 Task: Select the Australia/Eucia as time zone for the schedule.
Action: Mouse moved to (100, 139)
Screenshot: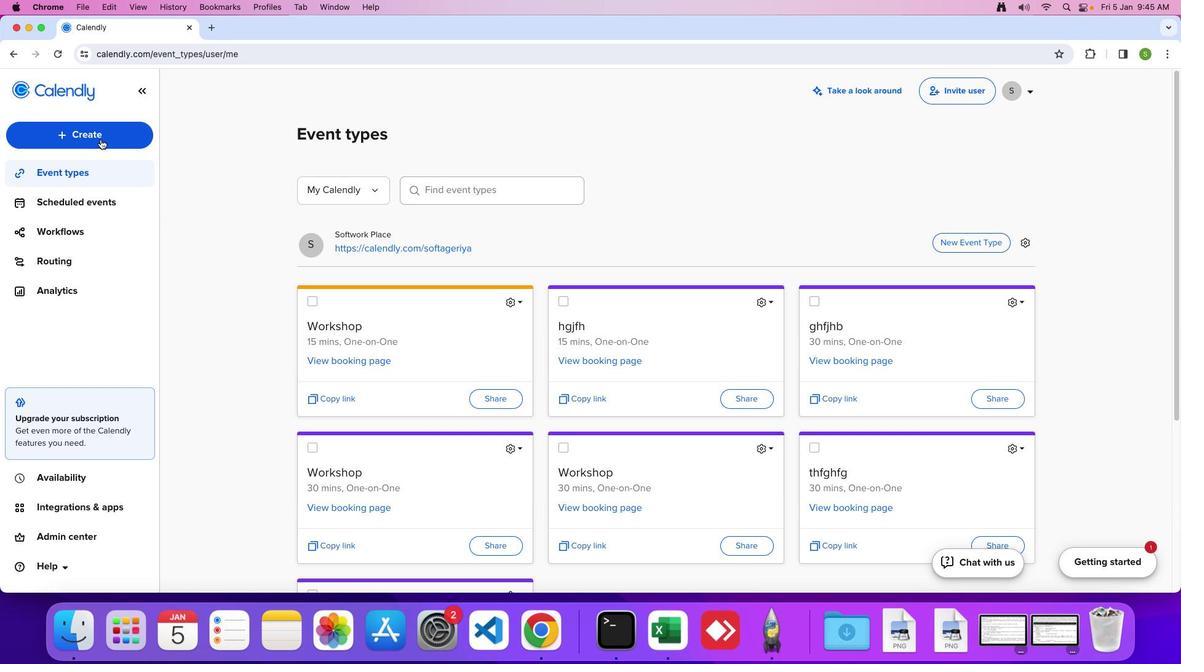 
Action: Mouse pressed left at (100, 139)
Screenshot: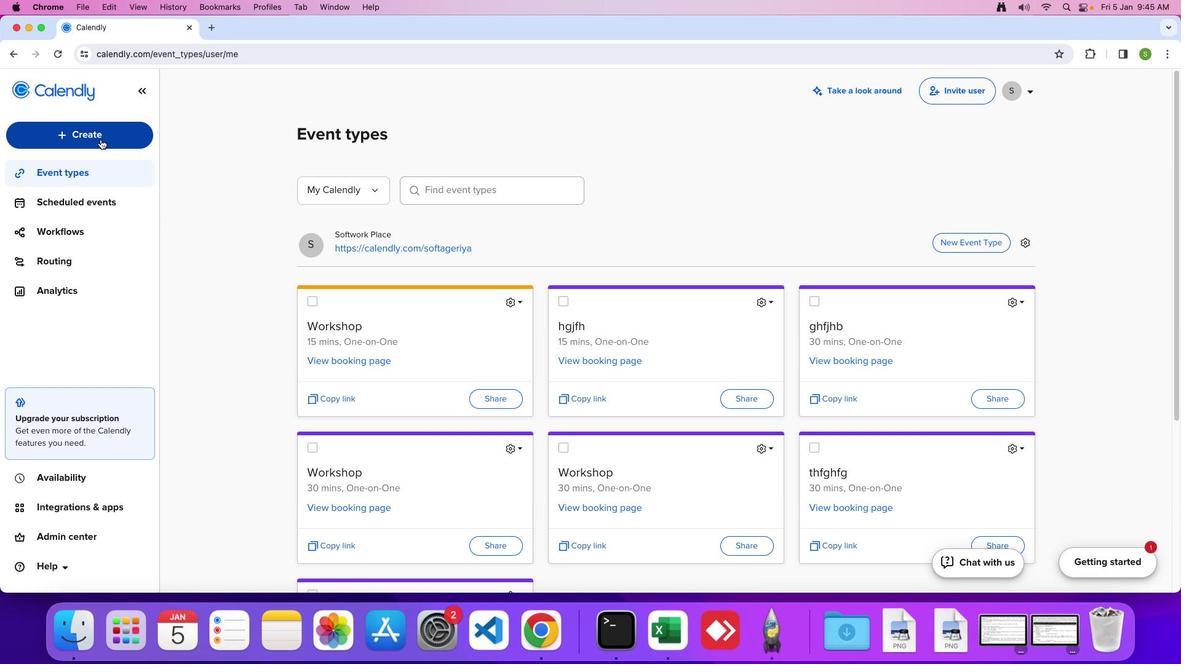 
Action: Mouse moved to (86, 234)
Screenshot: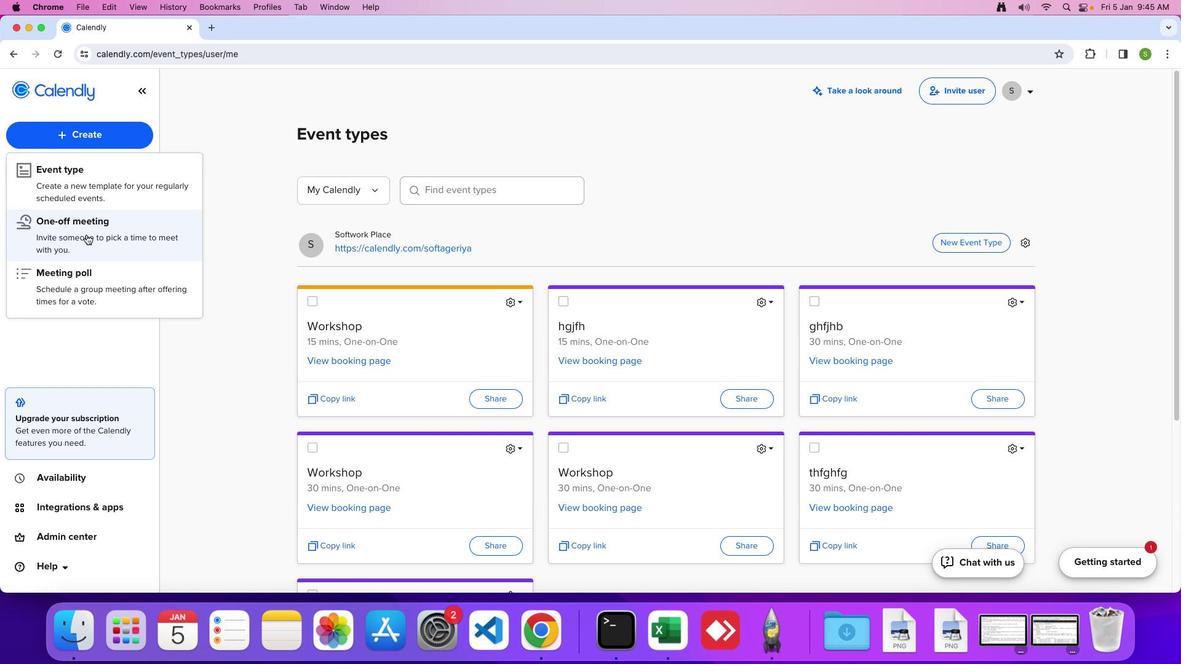 
Action: Mouse pressed left at (86, 234)
Screenshot: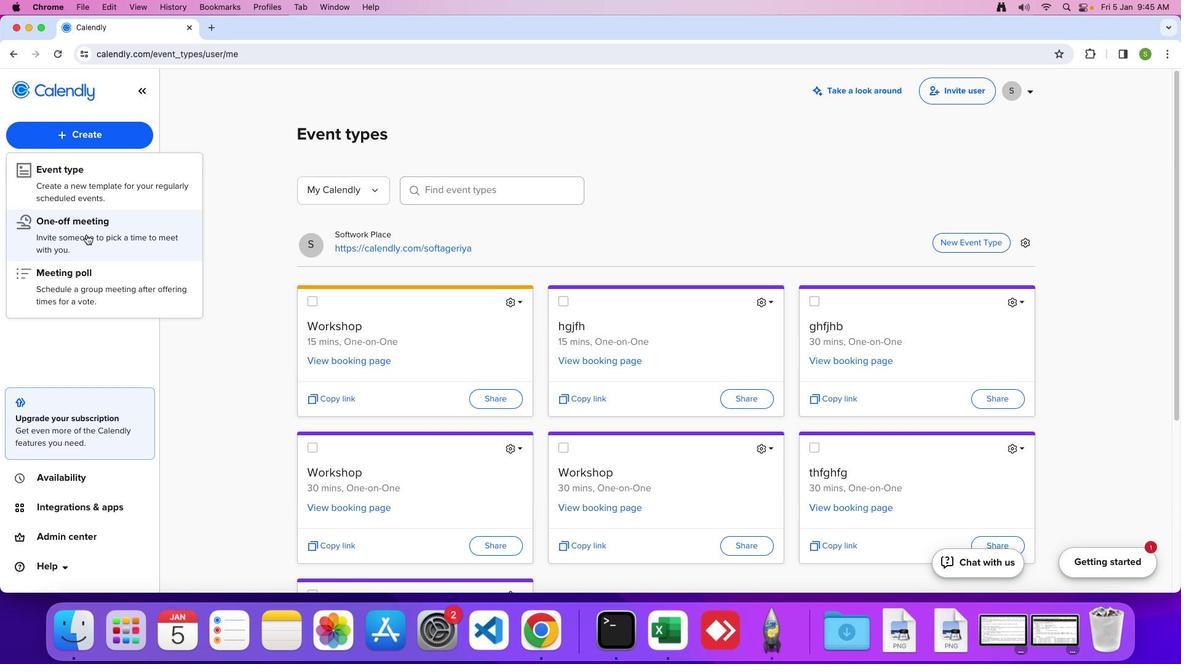 
Action: Mouse moved to (89, 148)
Screenshot: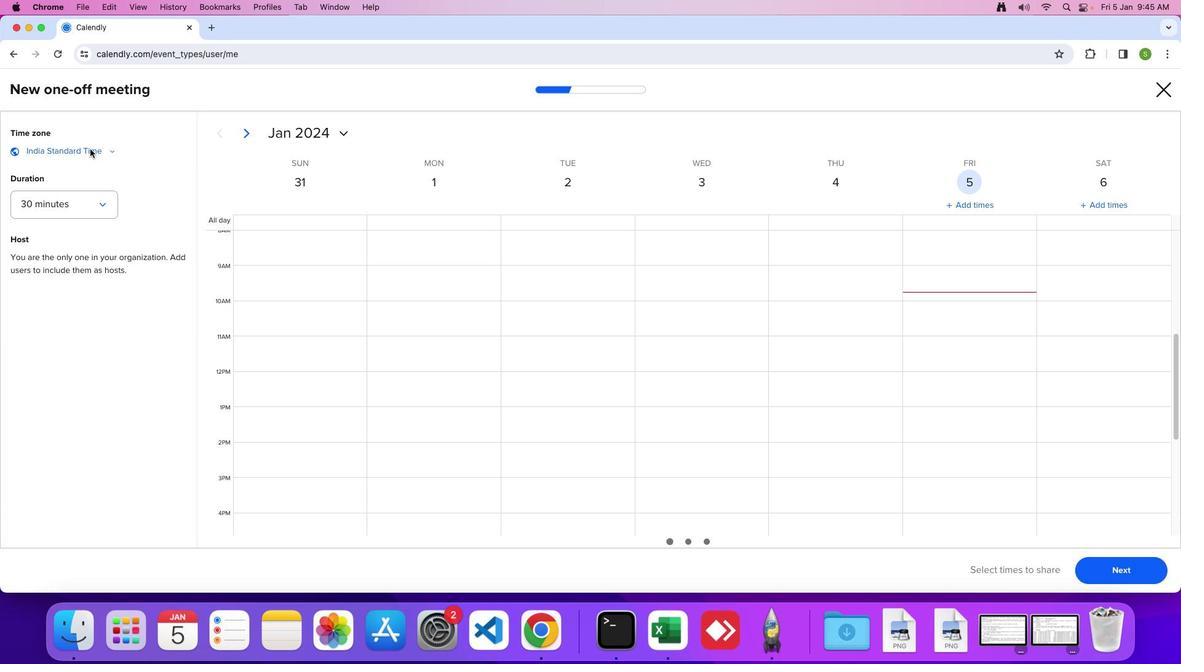 
Action: Mouse pressed left at (89, 148)
Screenshot: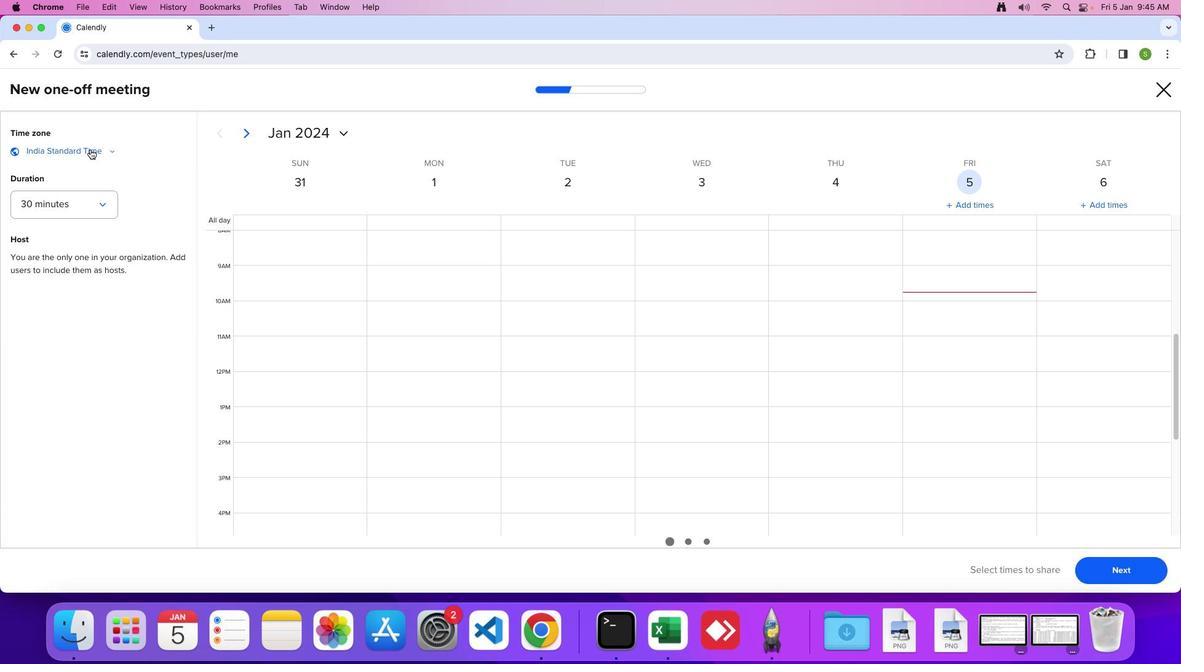 
Action: Mouse moved to (97, 303)
Screenshot: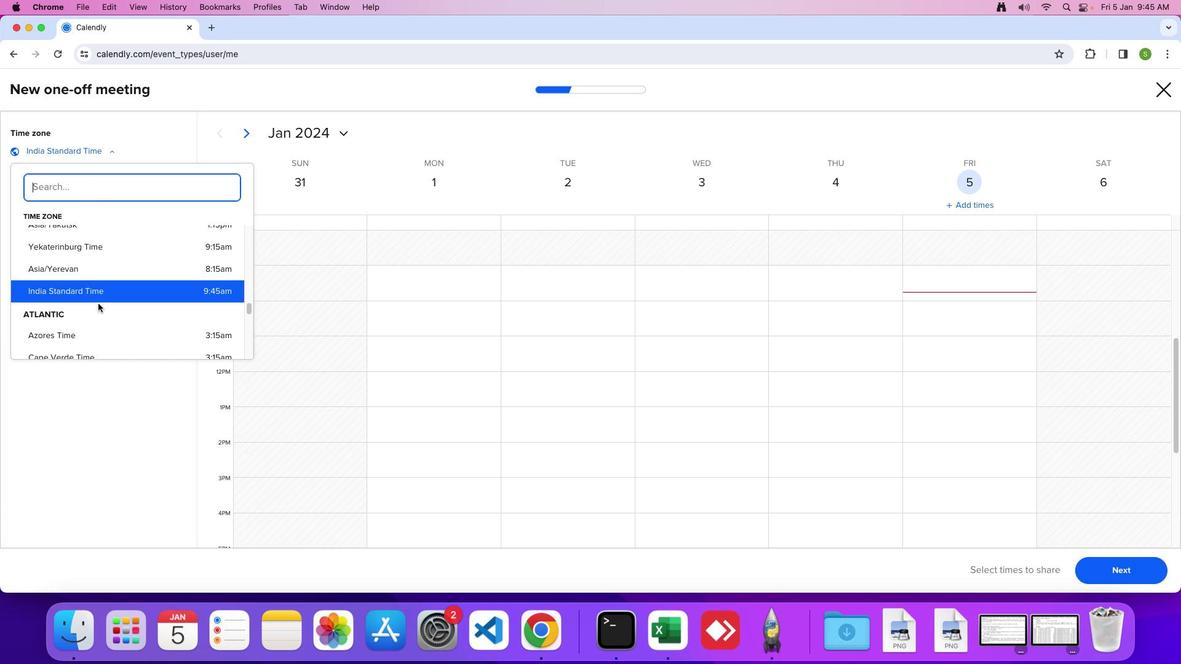 
Action: Mouse scrolled (97, 303) with delta (0, 0)
Screenshot: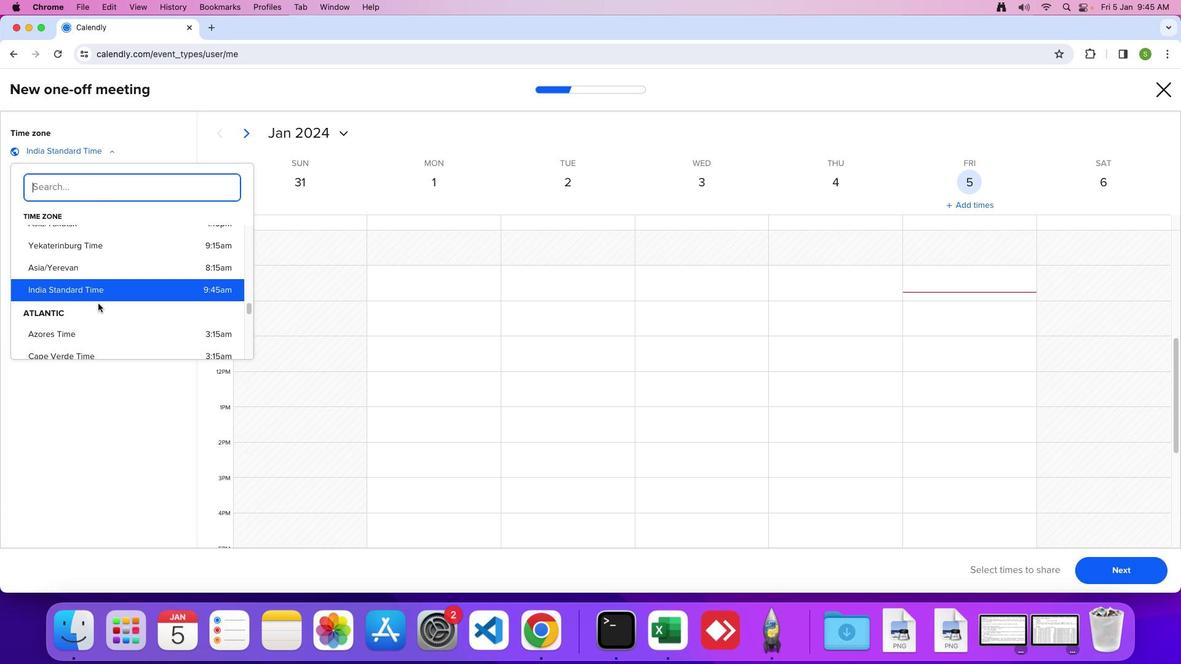 
Action: Mouse scrolled (97, 303) with delta (0, 0)
Screenshot: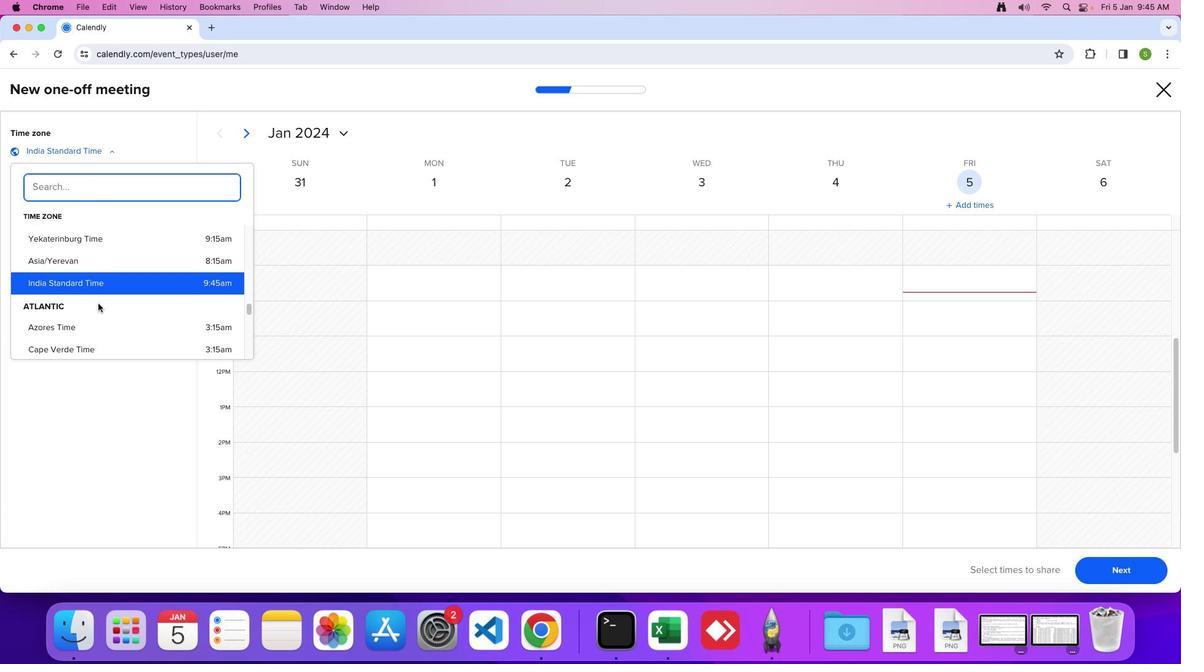 
Action: Mouse moved to (98, 303)
Screenshot: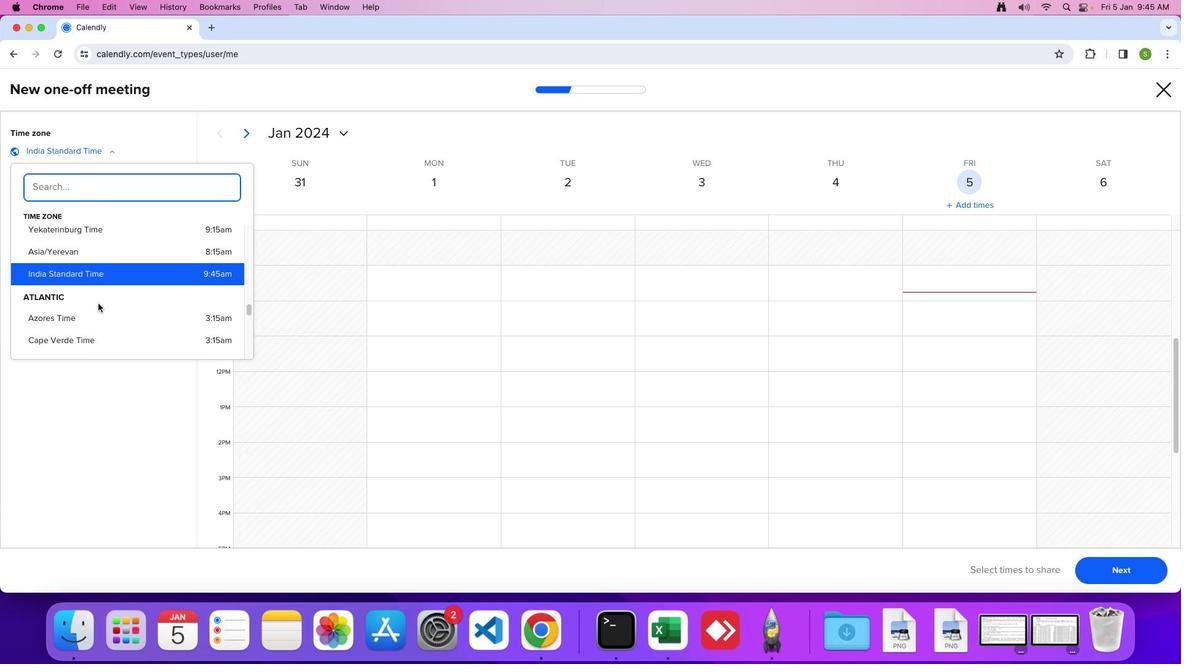 
Action: Mouse scrolled (98, 303) with delta (0, 0)
Screenshot: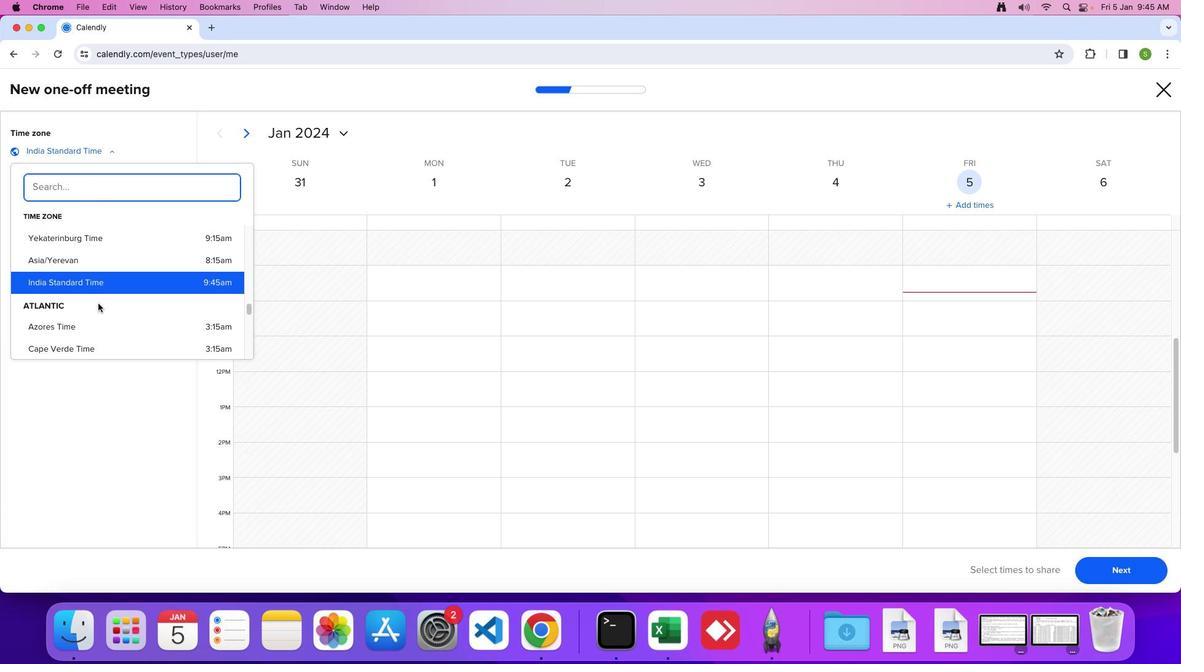 
Action: Mouse scrolled (98, 303) with delta (0, 1)
Screenshot: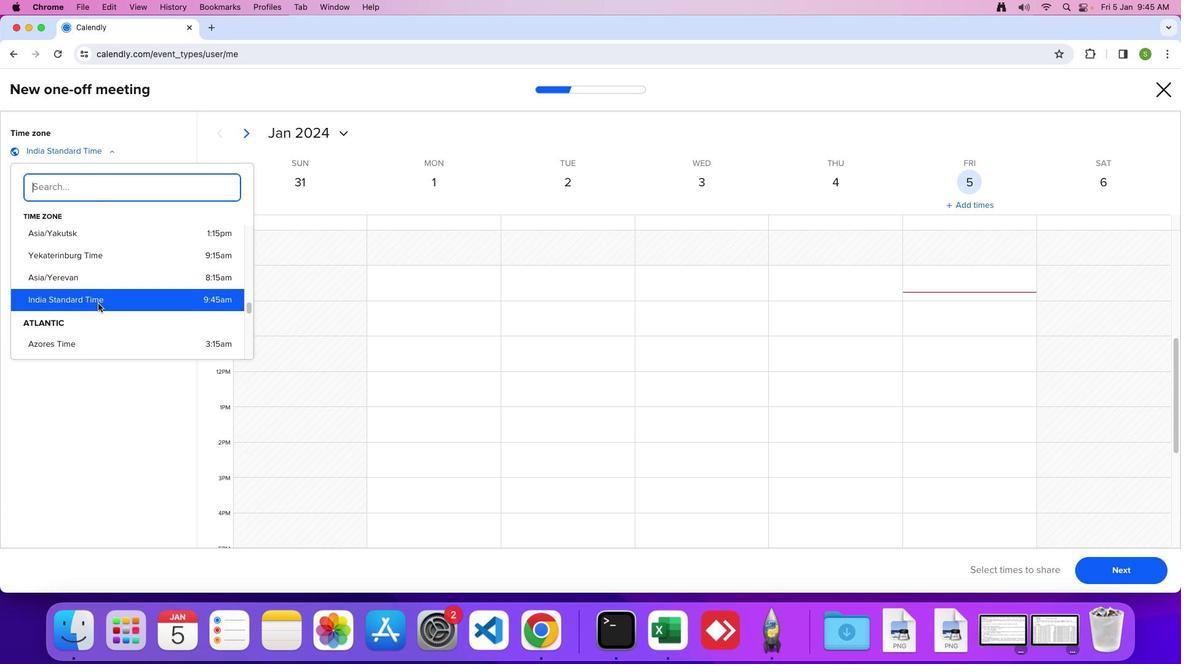 
Action: Mouse scrolled (98, 303) with delta (0, 0)
Screenshot: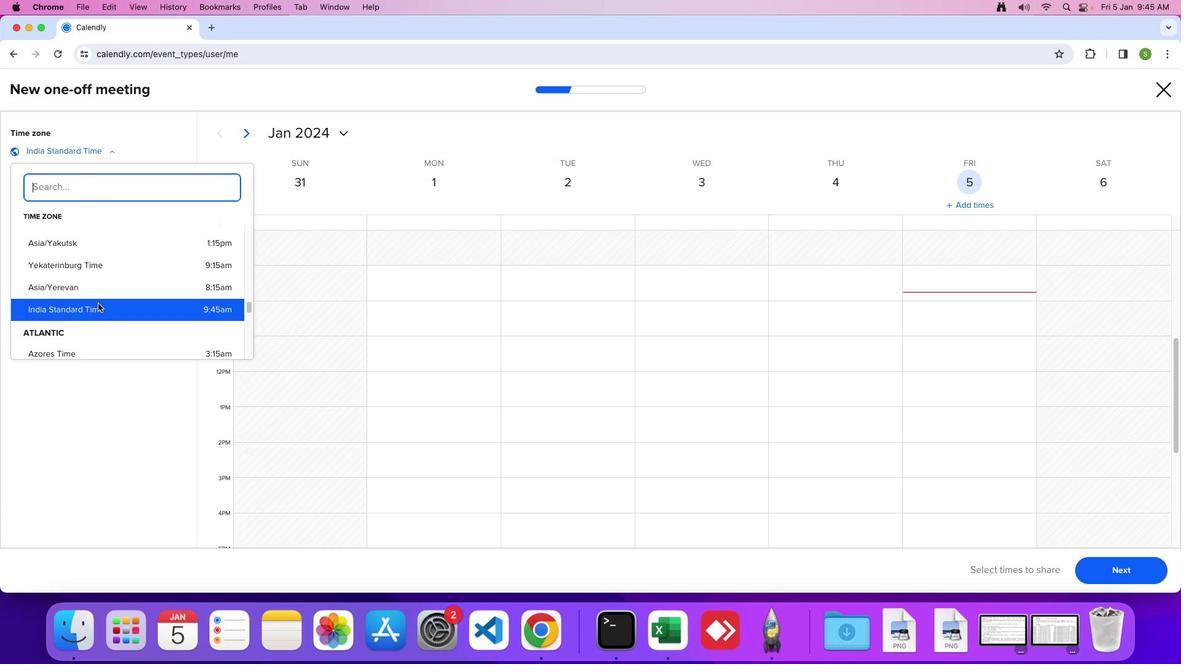 
Action: Mouse scrolled (98, 303) with delta (0, 0)
Screenshot: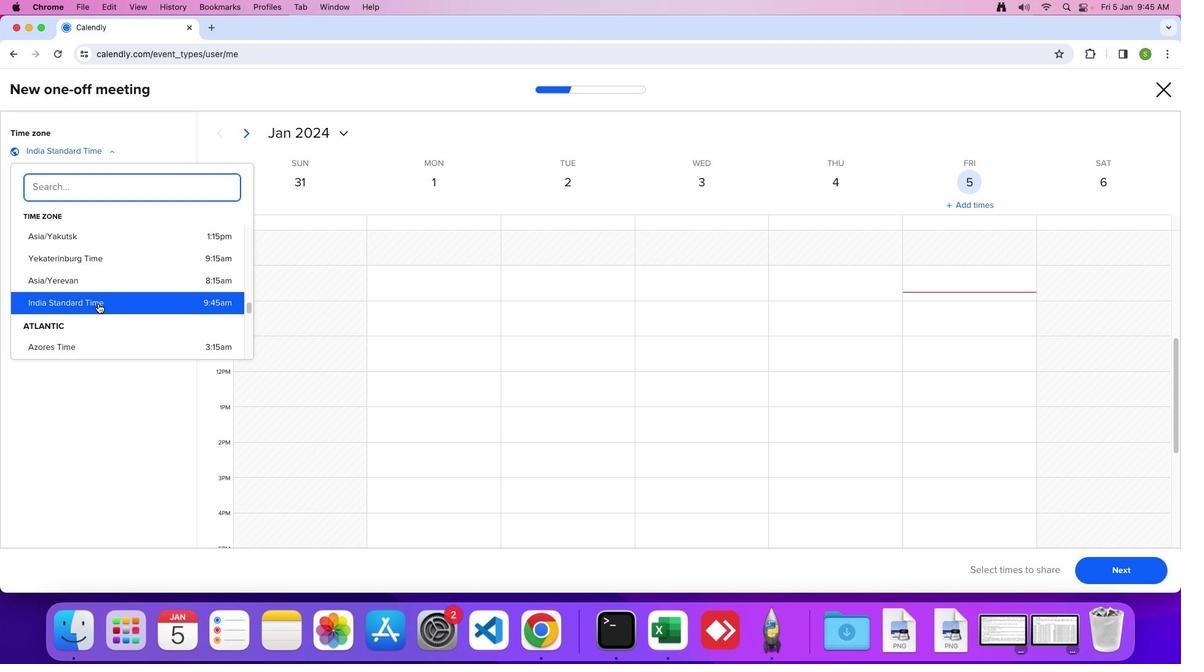 
Action: Mouse scrolled (98, 303) with delta (0, 0)
Screenshot: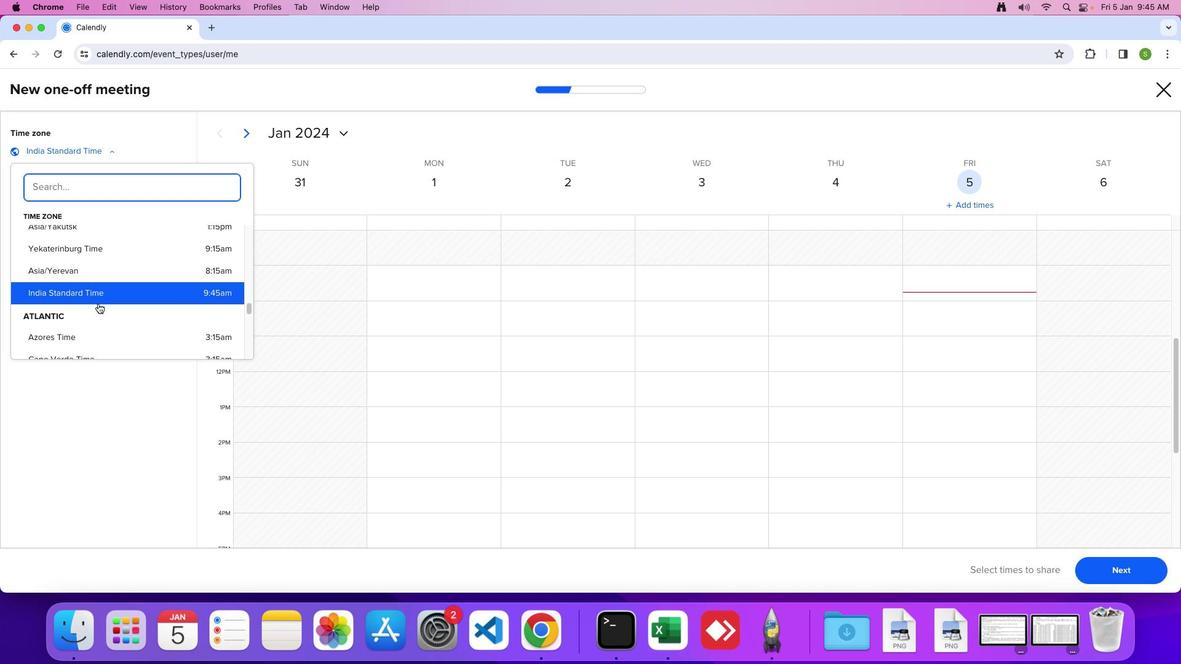 
Action: Mouse scrolled (98, 303) with delta (0, -1)
Screenshot: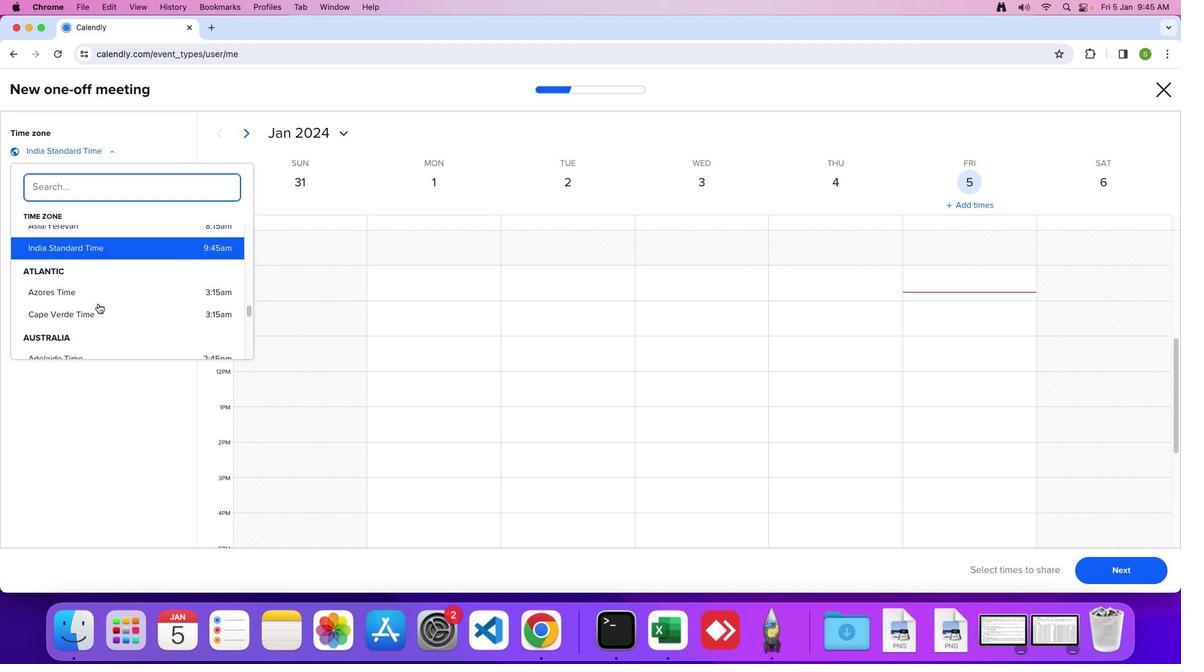 
Action: Mouse scrolled (98, 303) with delta (0, 0)
Screenshot: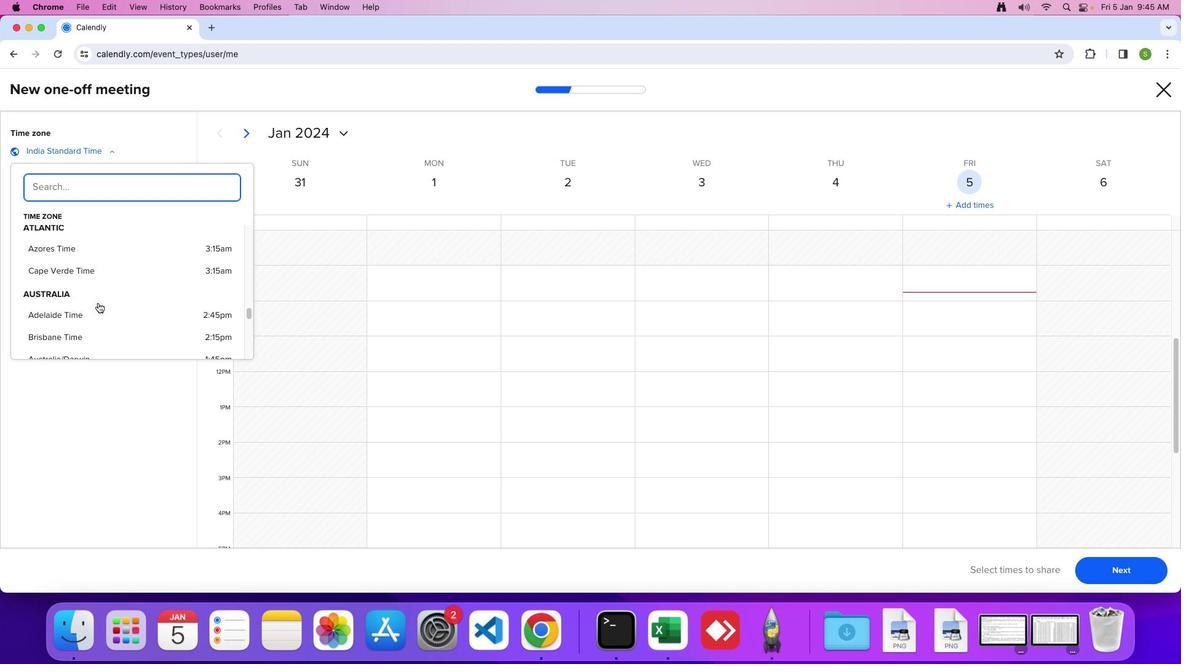 
Action: Mouse scrolled (98, 303) with delta (0, 0)
Screenshot: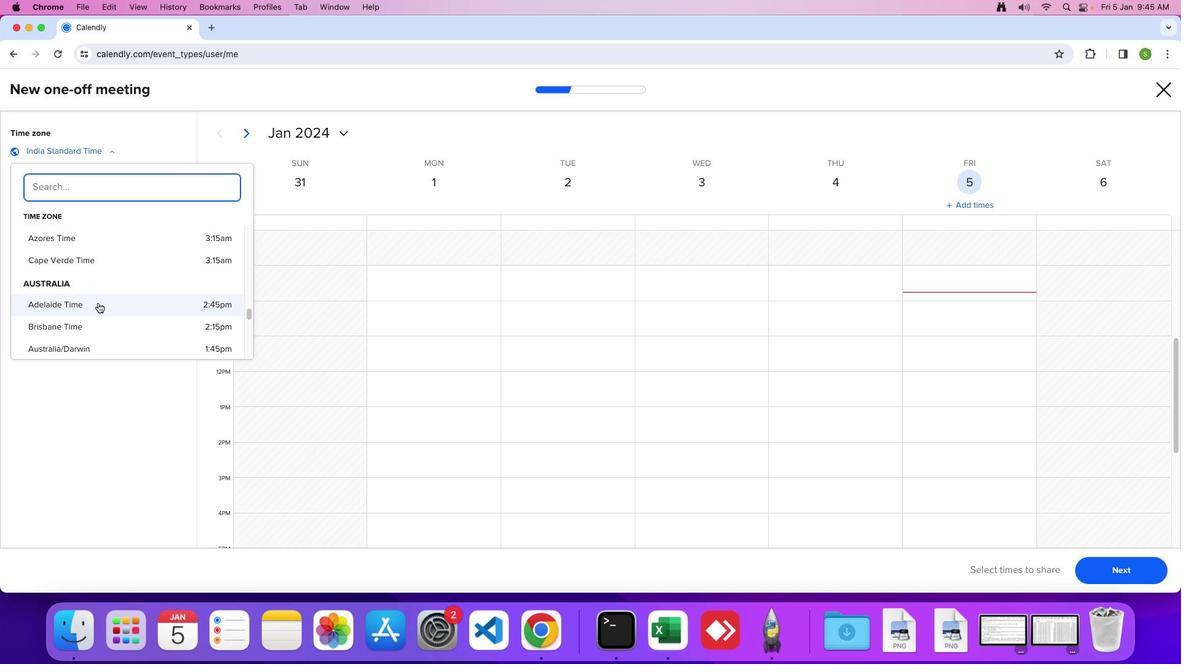 
Action: Mouse moved to (98, 303)
Screenshot: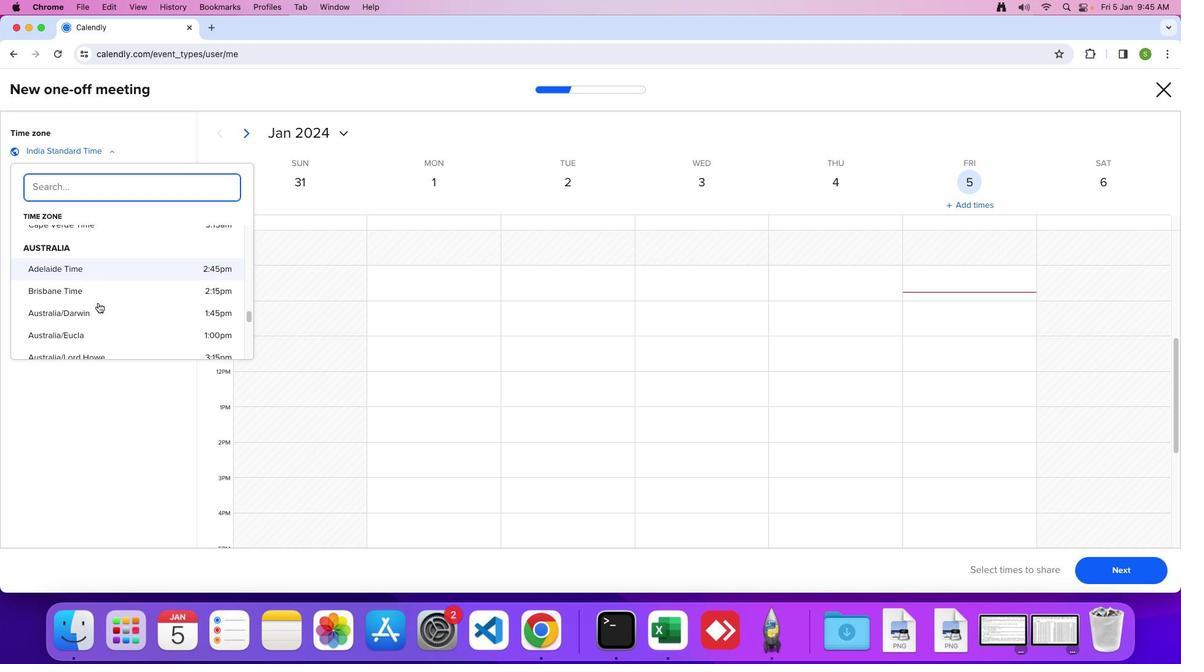 
Action: Mouse scrolled (98, 303) with delta (0, -1)
Screenshot: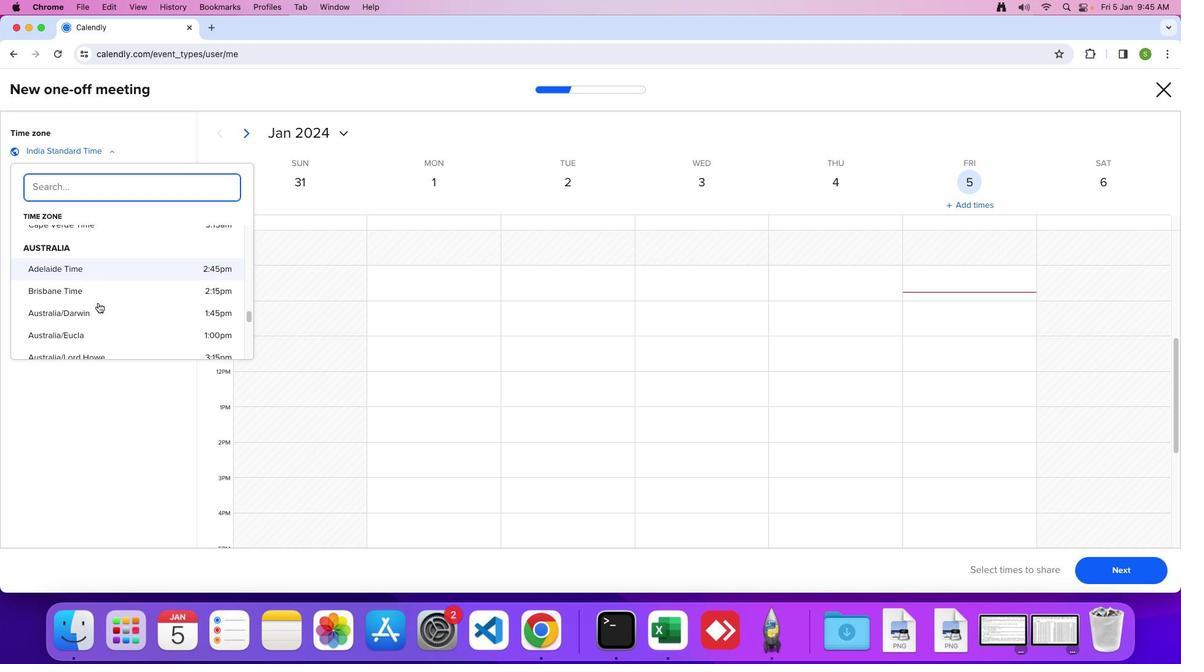 
Action: Mouse pressed left at (98, 303)
Screenshot: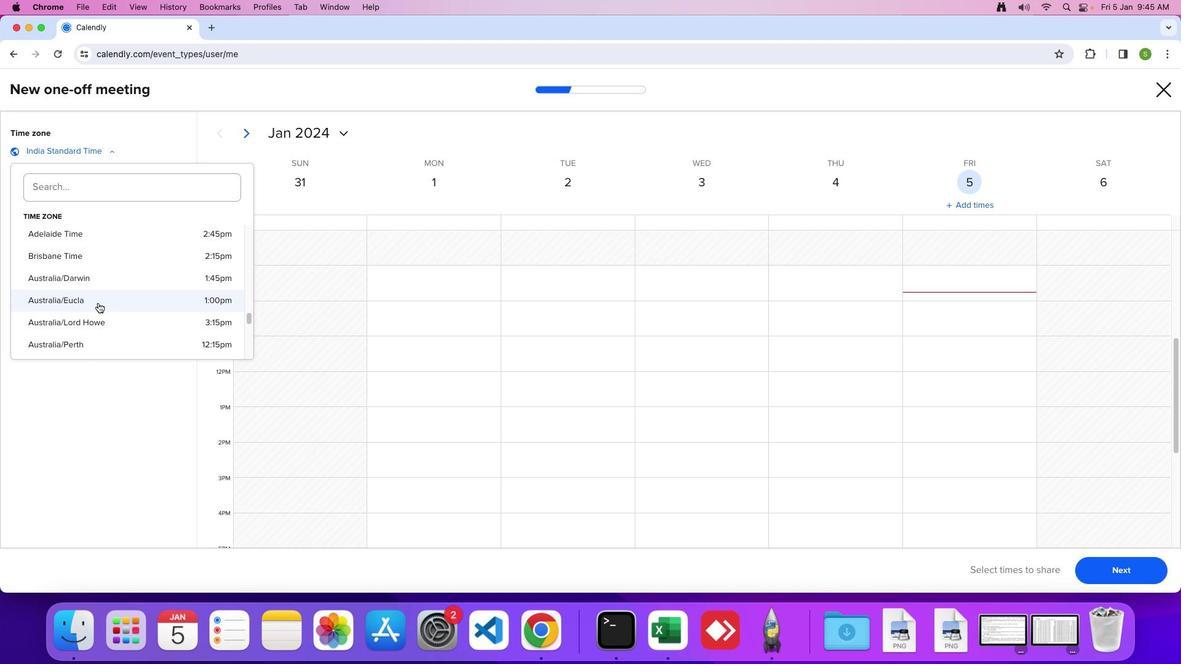 
Action: Mouse moved to (121, 296)
Screenshot: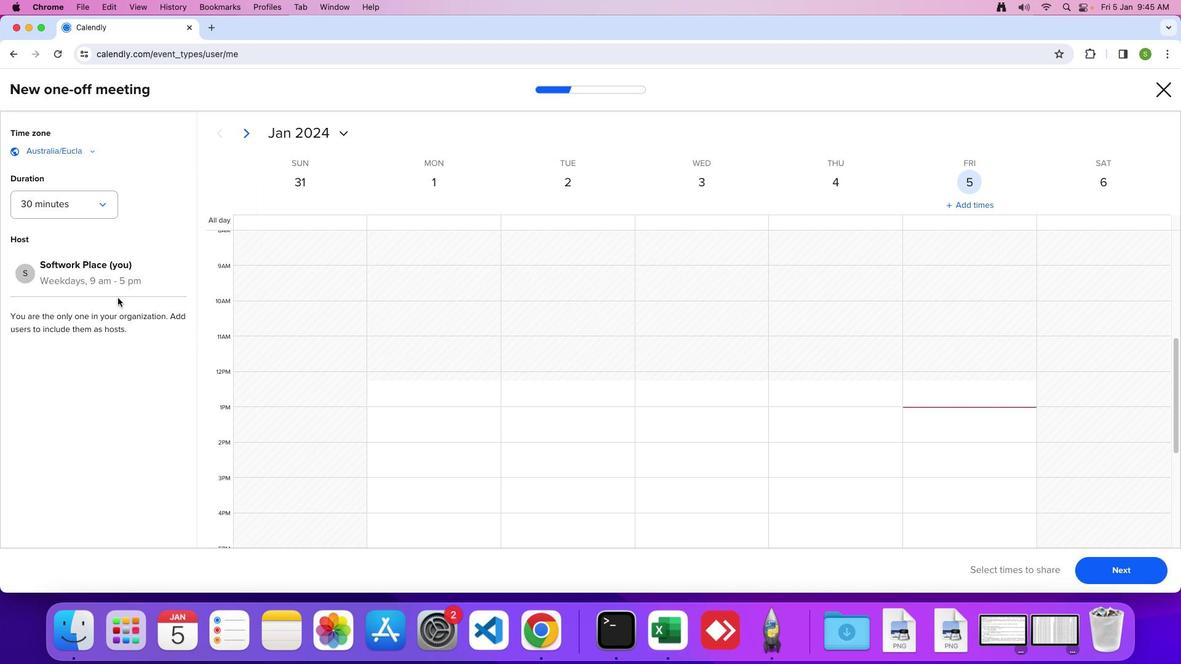 
